Task: Create List Brand Vision Statement in Board SaaS Sales Strategies to Workspace Crowdfunding Platforms. Create List Brand Values in Board Sales Target Setting and Monitoring to Workspace Crowdfunding Platforms. Create List Brand Personality in Board Content Marketing Infographic Creation and Promotion Strategy to Workspace Crowdfunding Platforms
Action: Mouse moved to (70, 263)
Screenshot: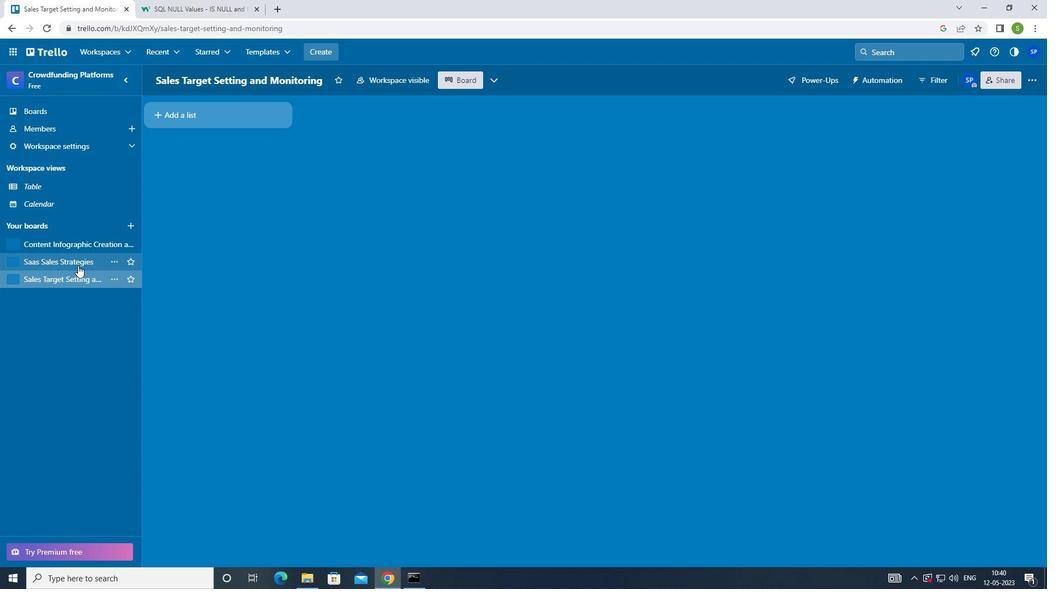 
Action: Mouse pressed left at (70, 263)
Screenshot: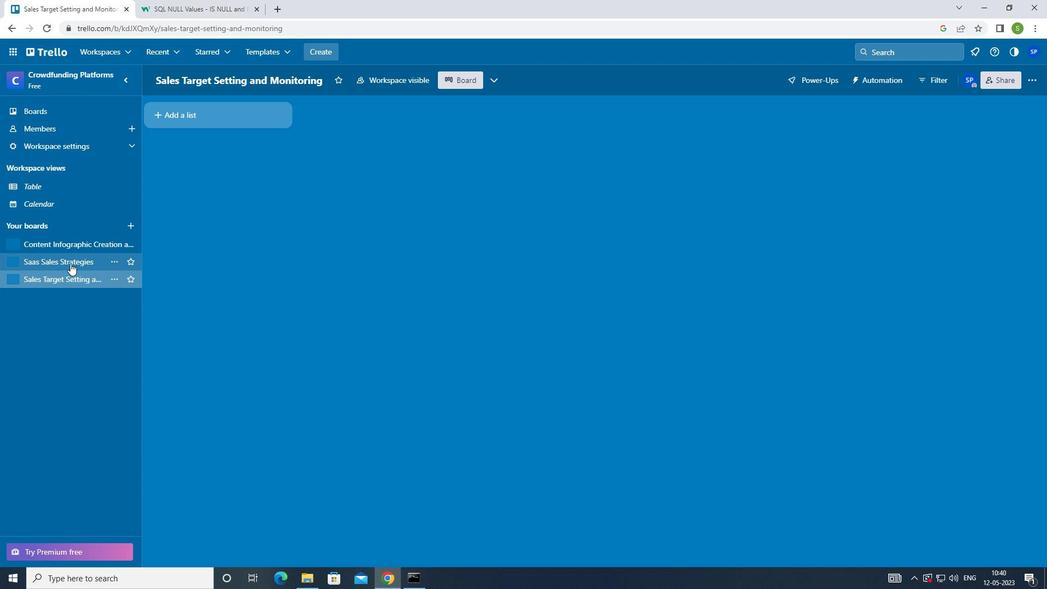 
Action: Mouse moved to (196, 118)
Screenshot: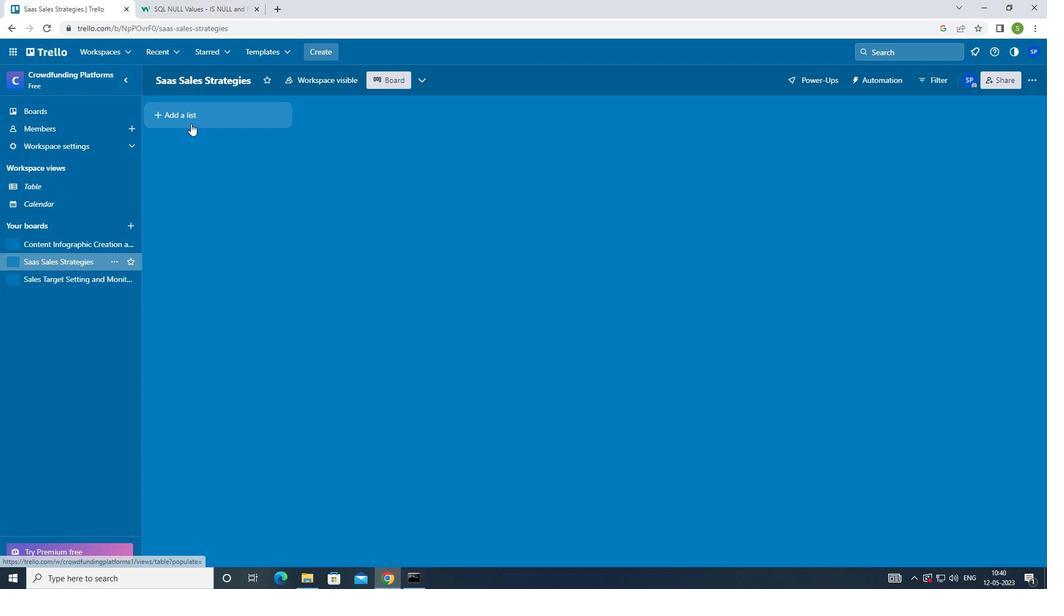 
Action: Mouse pressed left at (196, 118)
Screenshot: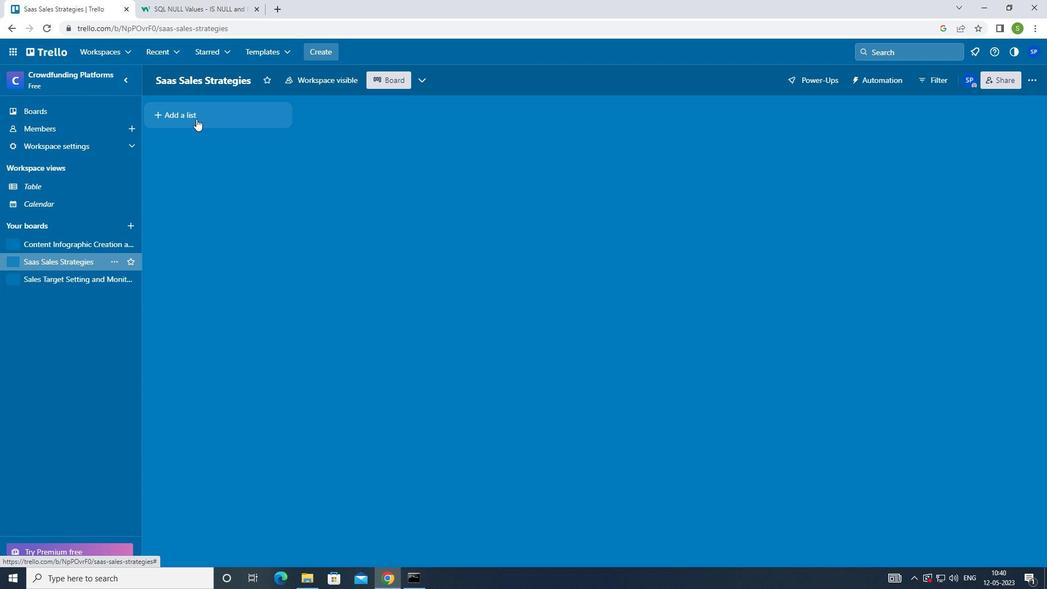 
Action: Mouse moved to (212, 317)
Screenshot: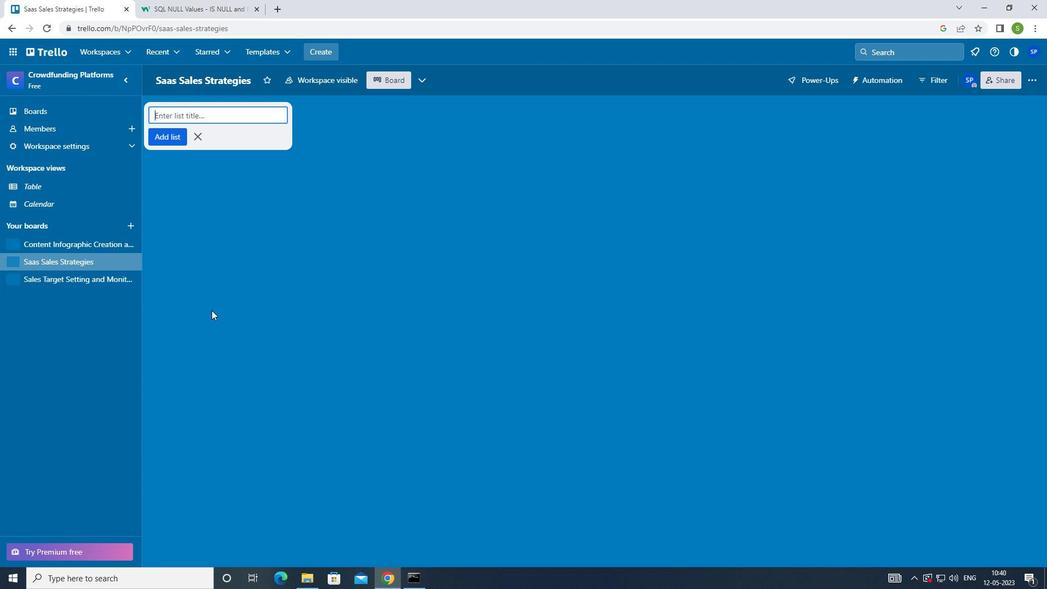 
Action: Key pressed <Key.shift>BRAND<Key.space>VISION<Key.space><Key.shift>STATEMENT
Screenshot: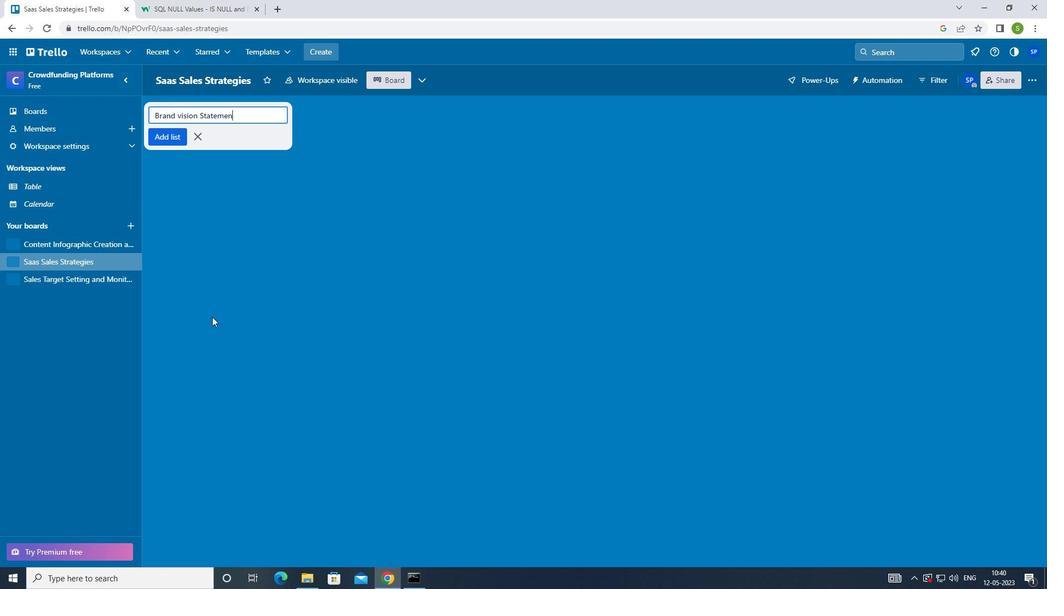 
Action: Mouse moved to (169, 136)
Screenshot: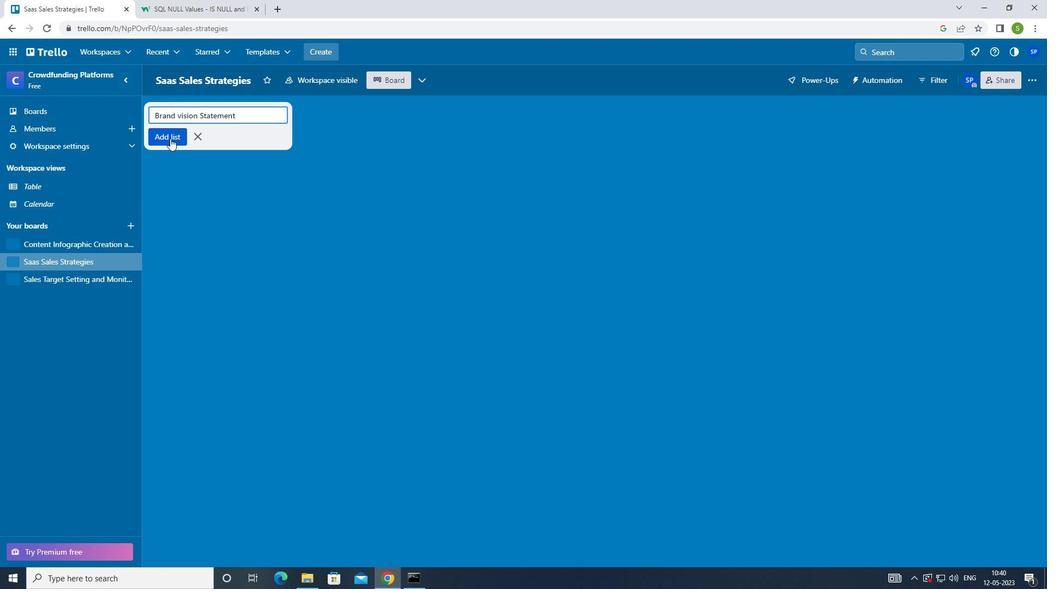 
Action: Mouse pressed left at (169, 136)
Screenshot: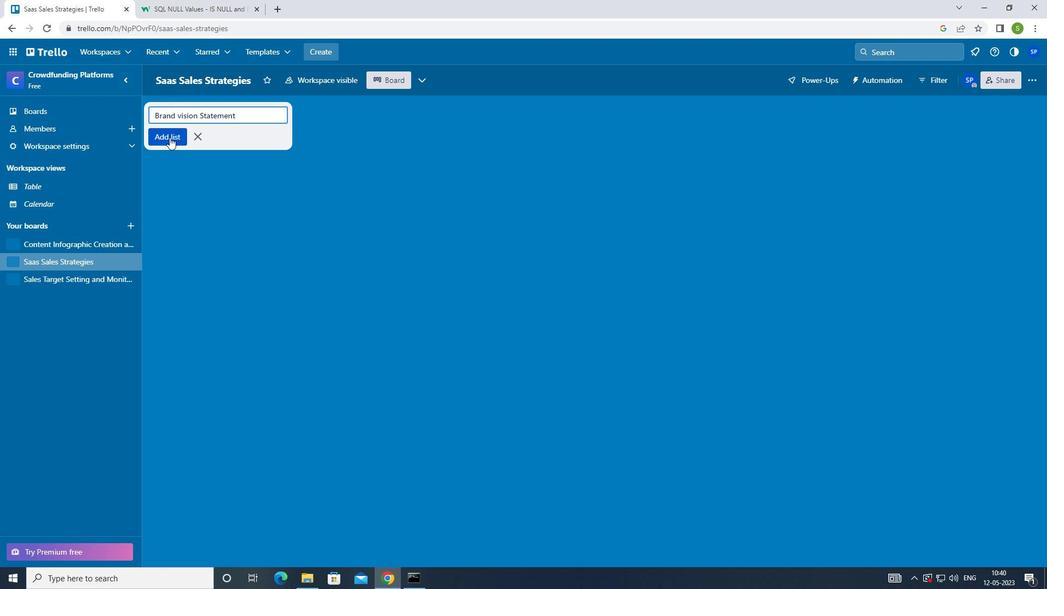 
Action: Mouse moved to (72, 277)
Screenshot: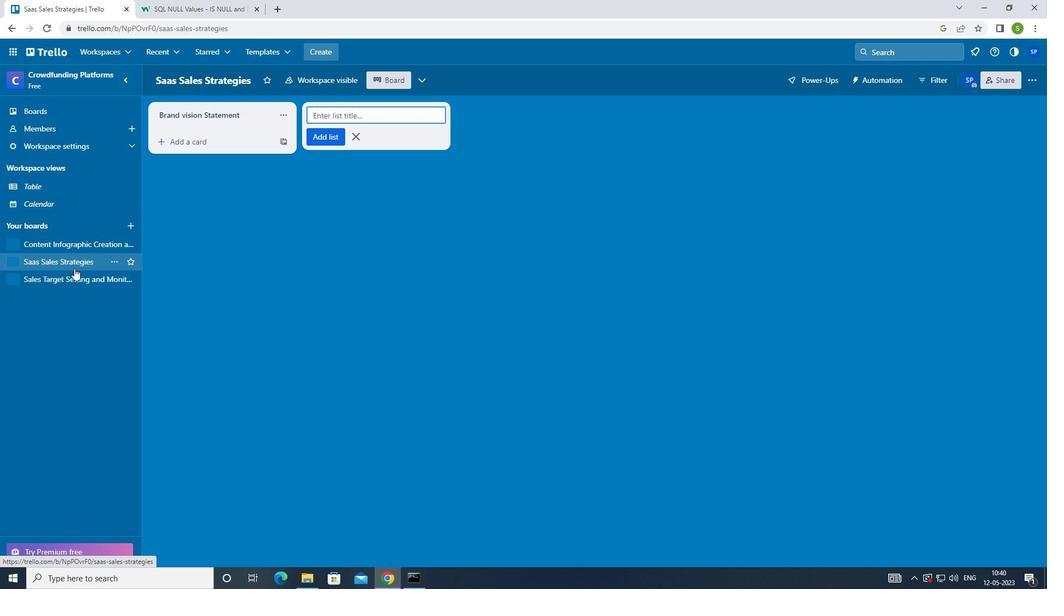 
Action: Mouse pressed left at (72, 277)
Screenshot: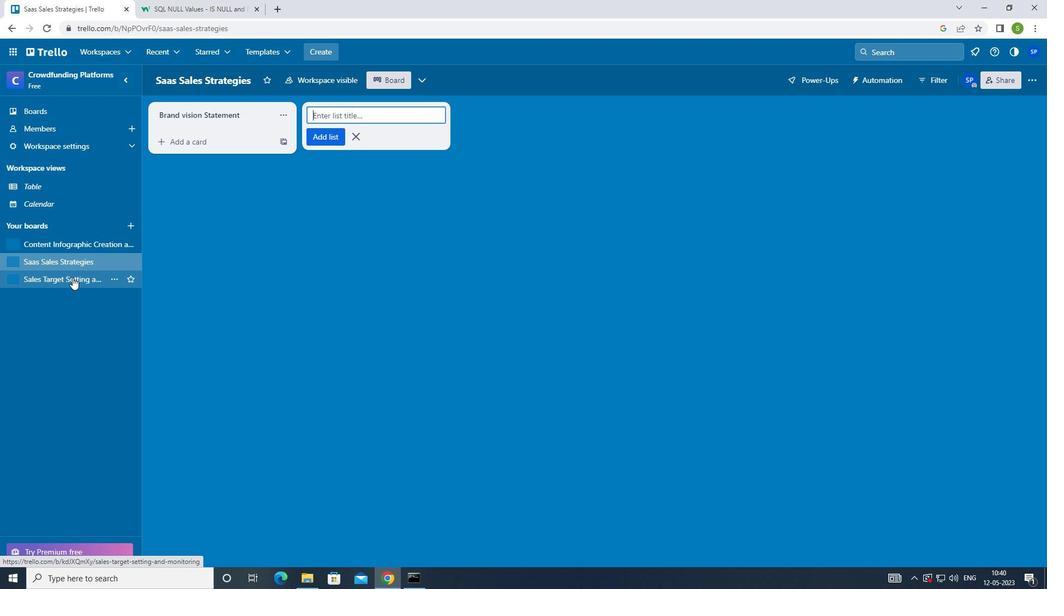 
Action: Mouse moved to (199, 117)
Screenshot: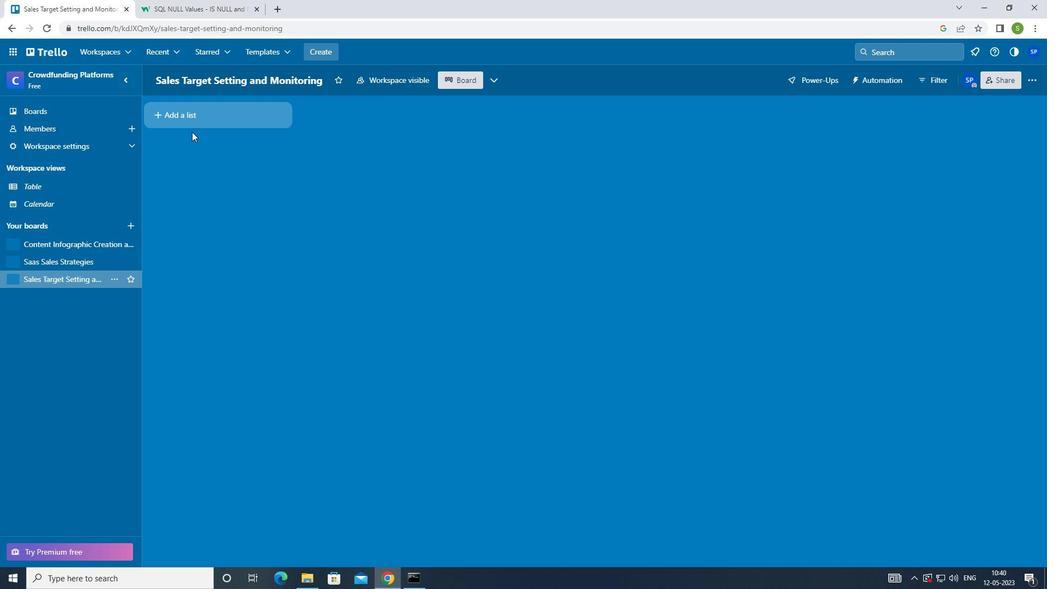 
Action: Mouse pressed left at (199, 117)
Screenshot: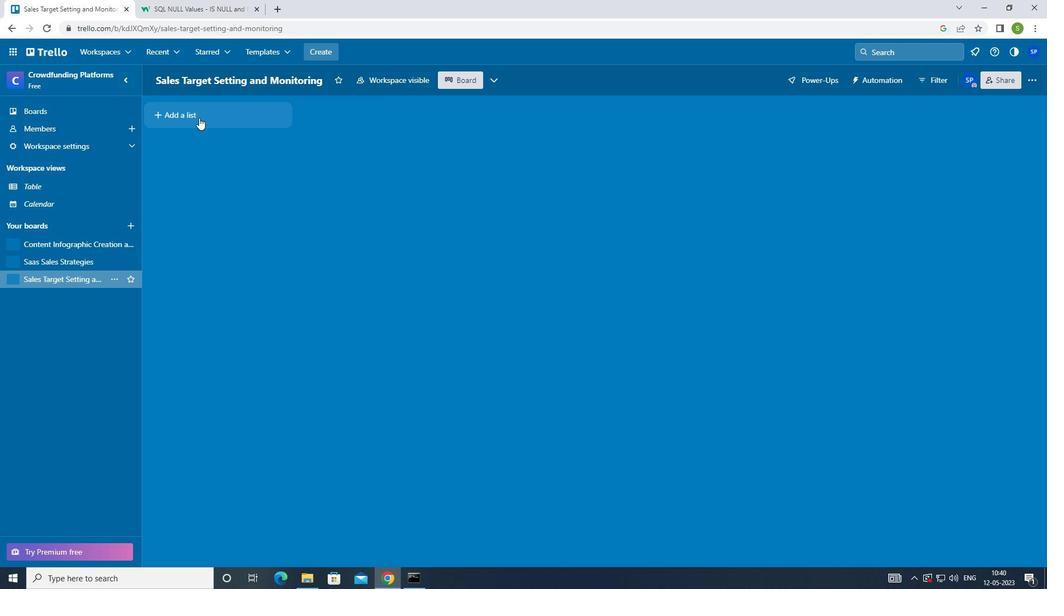 
Action: Mouse moved to (207, 260)
Screenshot: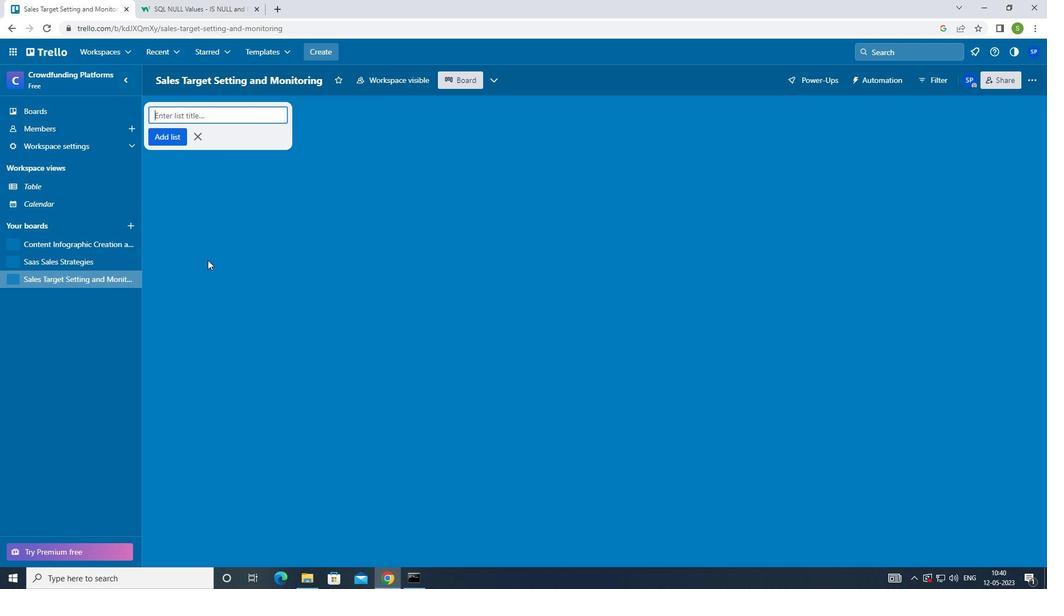 
Action: Key pressed <Key.shift>BRAND<Key.space><Key.shift>VALUES
Screenshot: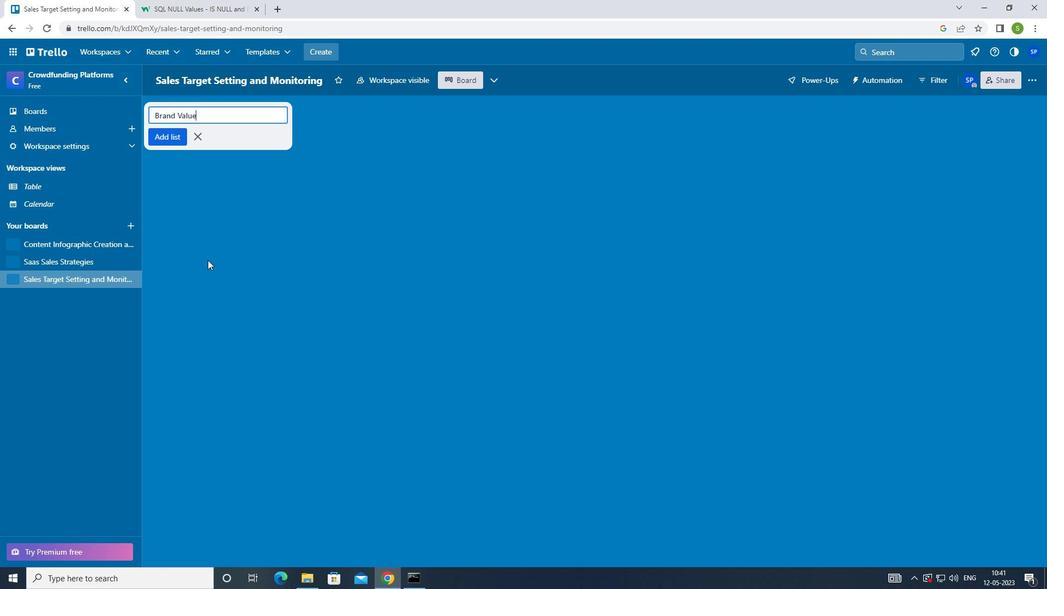 
Action: Mouse moved to (163, 136)
Screenshot: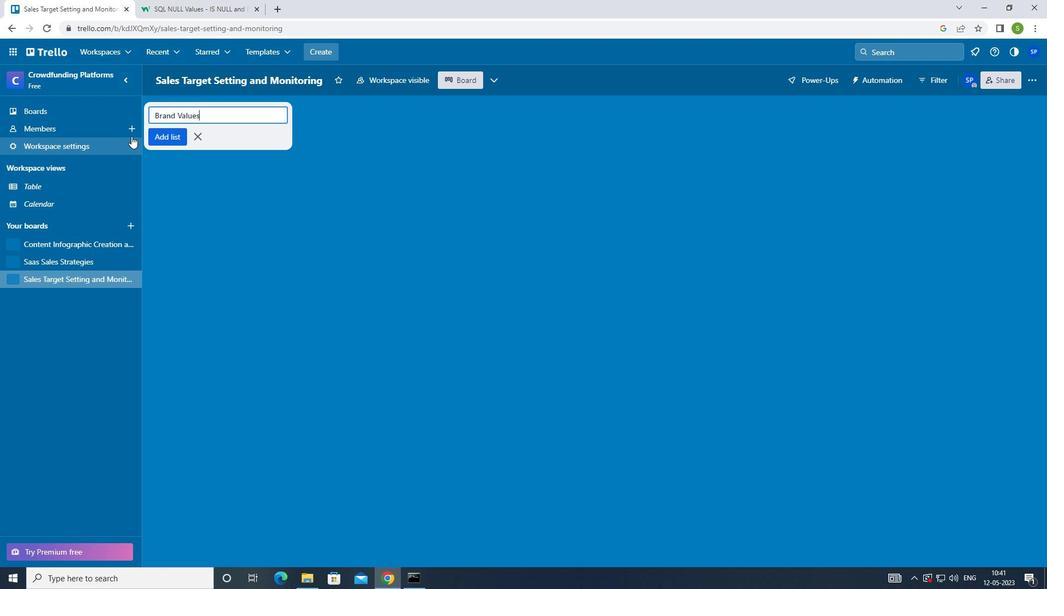 
Action: Mouse pressed left at (163, 136)
Screenshot: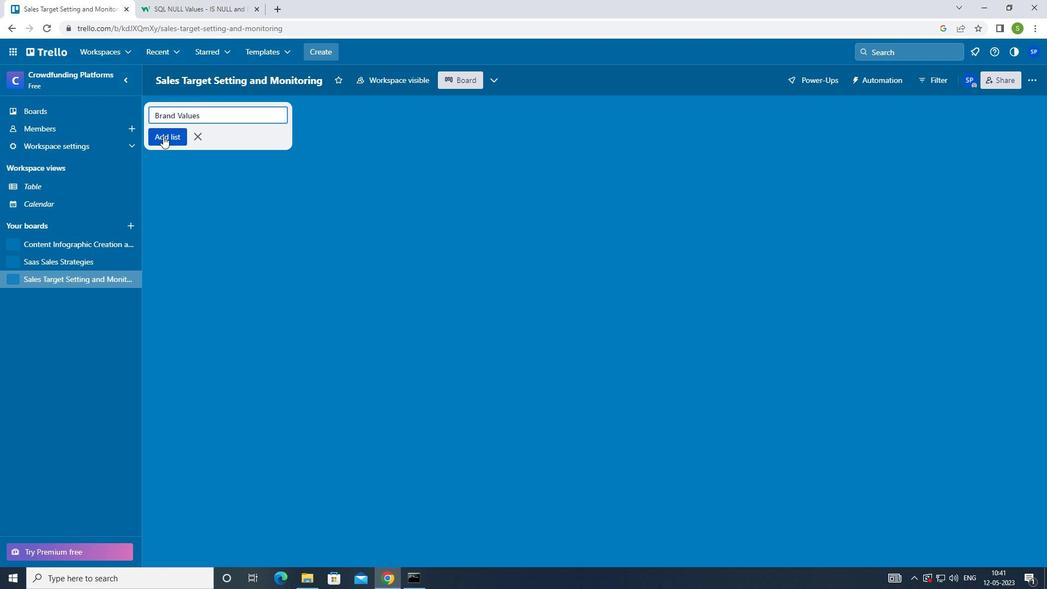 
Action: Mouse moved to (70, 248)
Screenshot: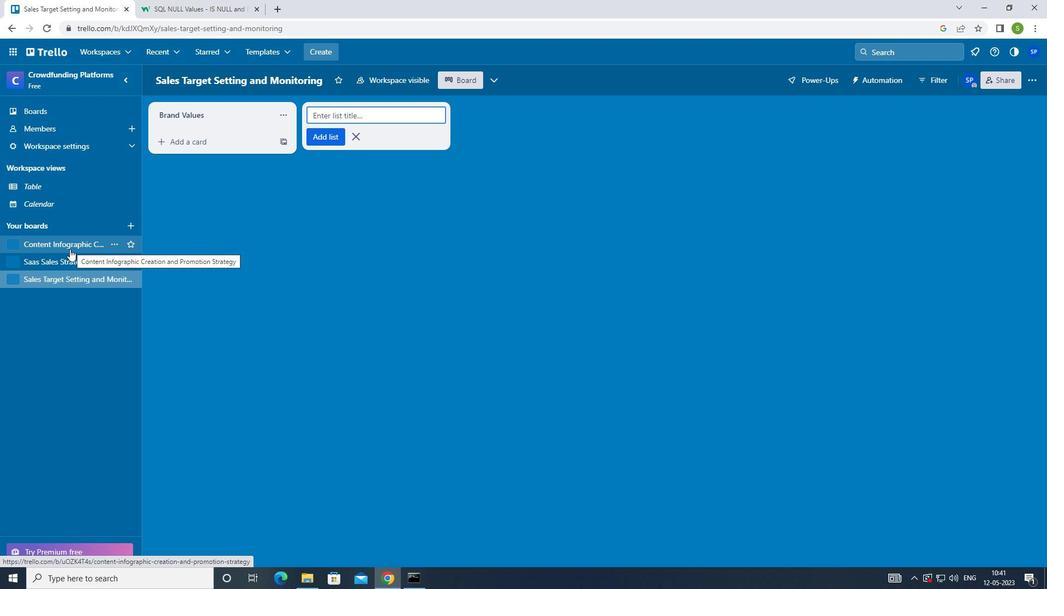 
Action: Mouse pressed left at (70, 248)
Screenshot: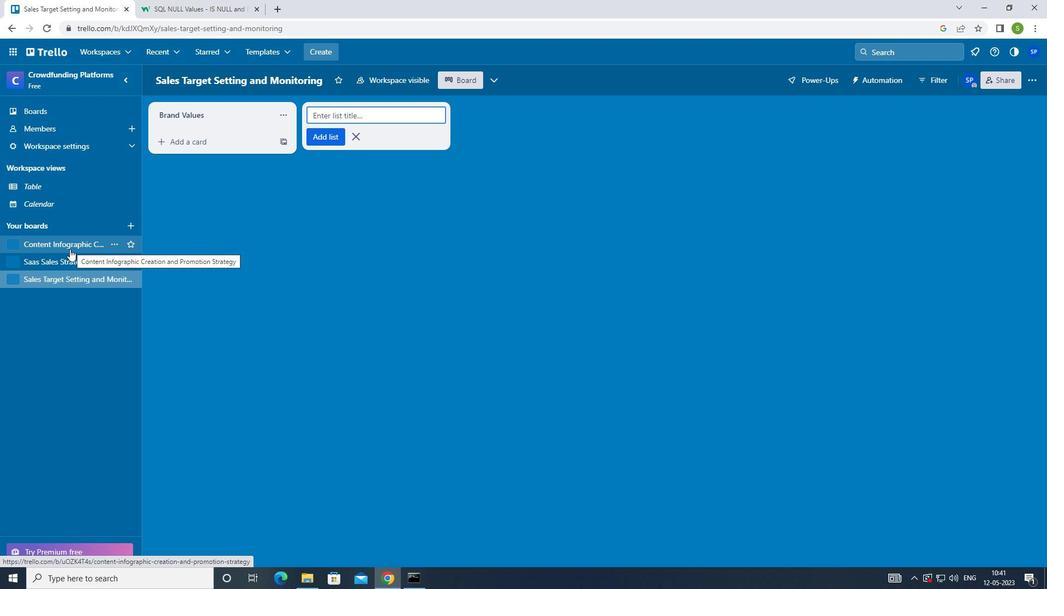 
Action: Mouse moved to (216, 110)
Screenshot: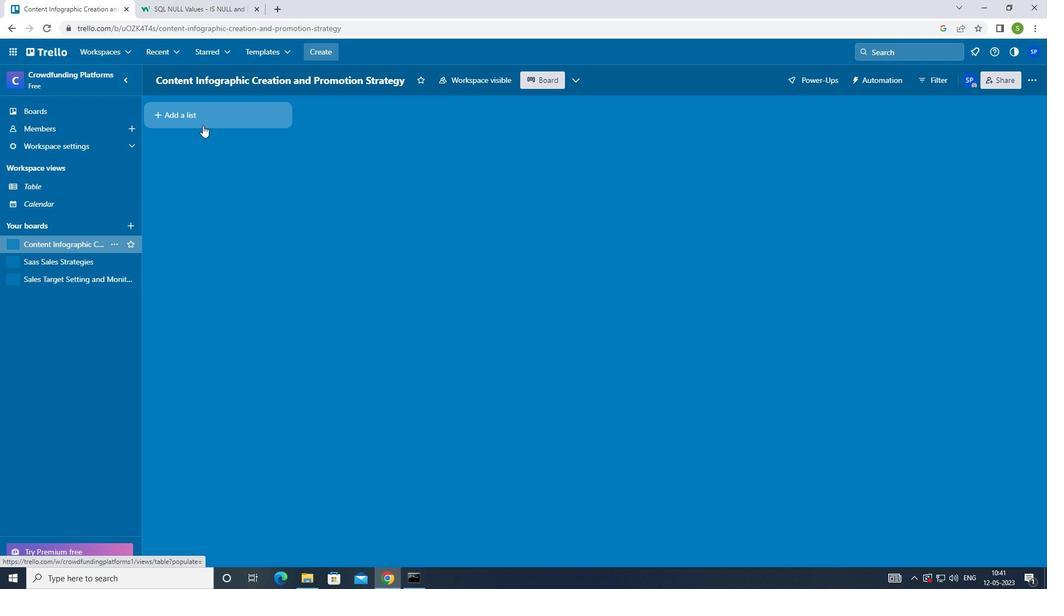 
Action: Mouse pressed left at (216, 110)
Screenshot: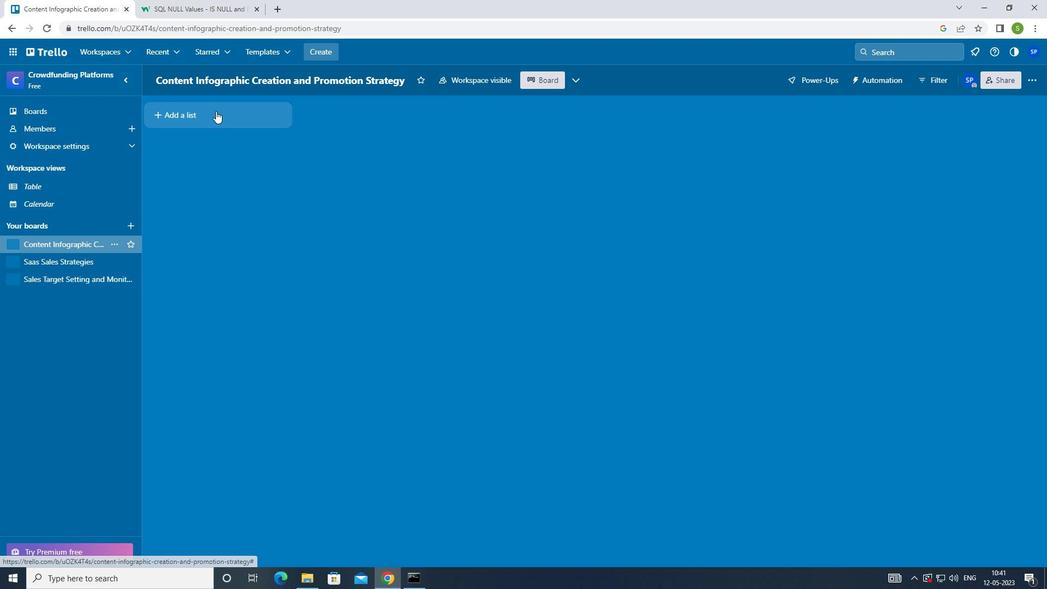 
Action: Mouse moved to (194, 239)
Screenshot: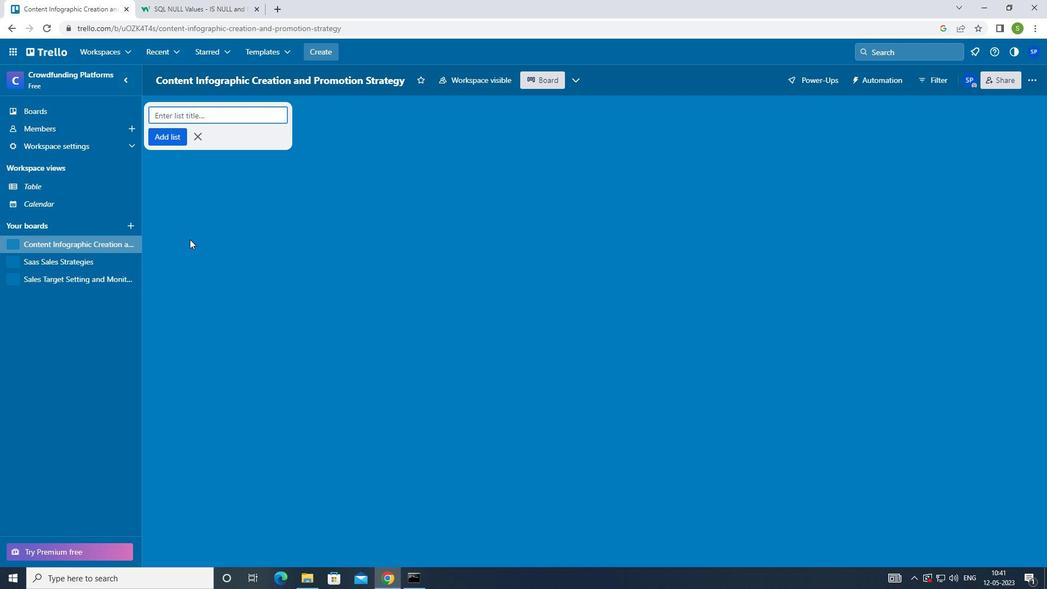 
Action: Key pressed <Key.shift>BRAND<Key.space><Key.shift>PERSONN<Key.backspace>ALITY
Screenshot: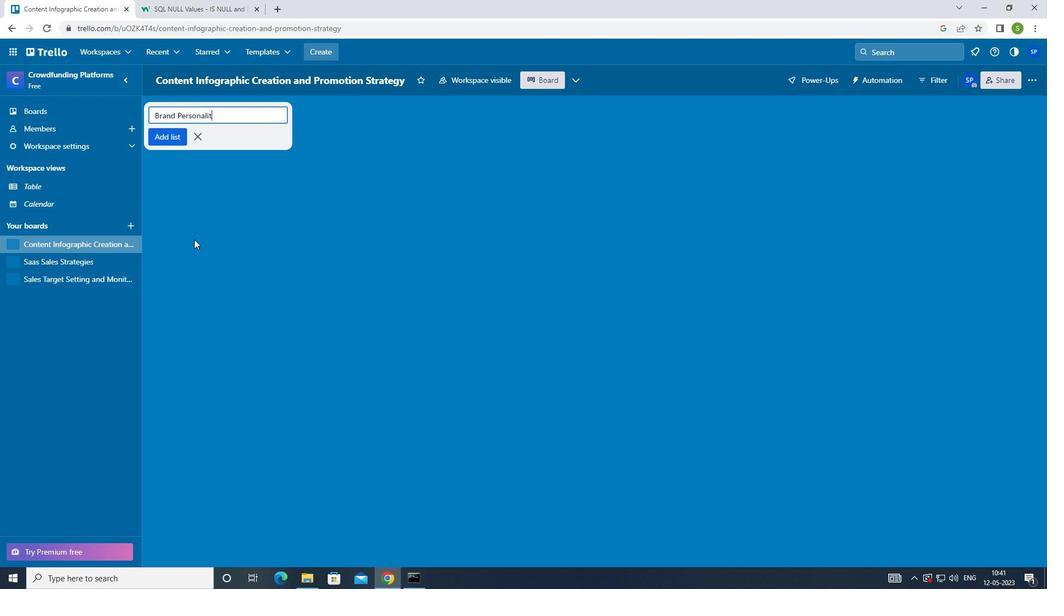 
Action: Mouse moved to (170, 136)
Screenshot: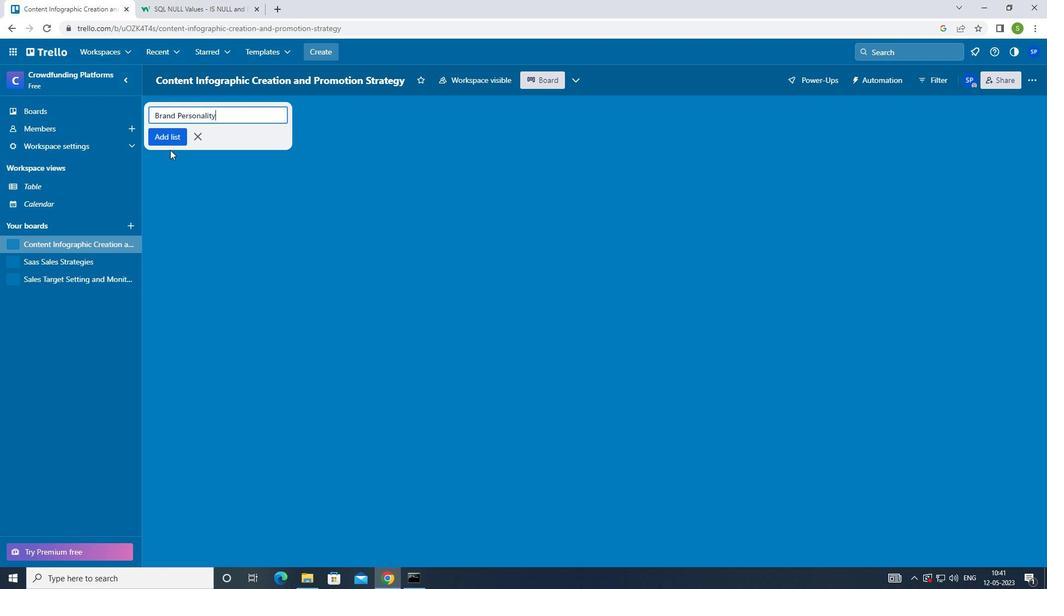 
Action: Mouse pressed left at (170, 136)
Screenshot: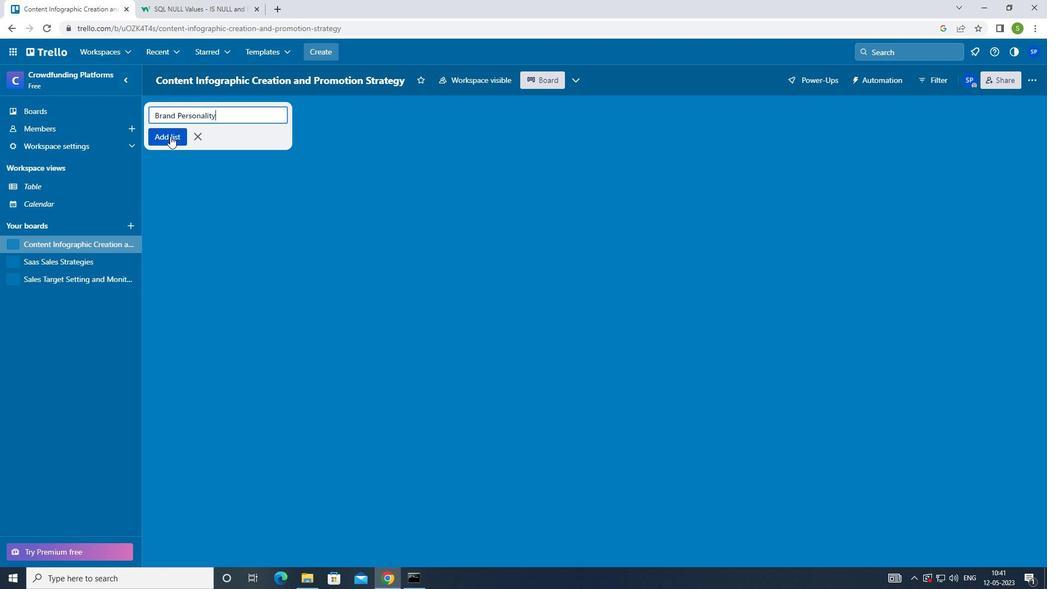 
Action: Mouse moved to (219, 247)
Screenshot: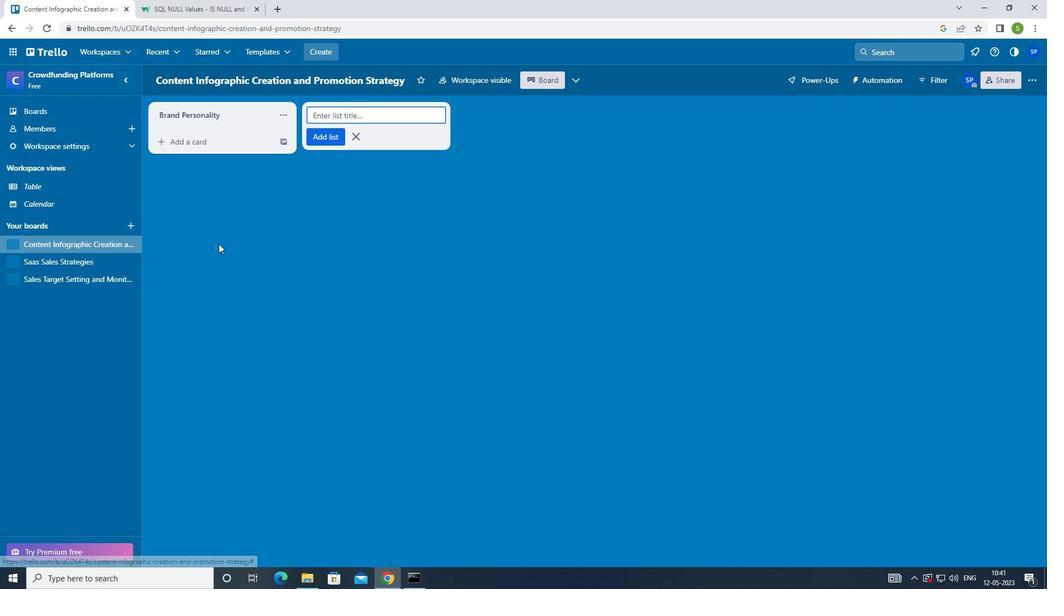 
Action: Key pressed <Key.f8>
Screenshot: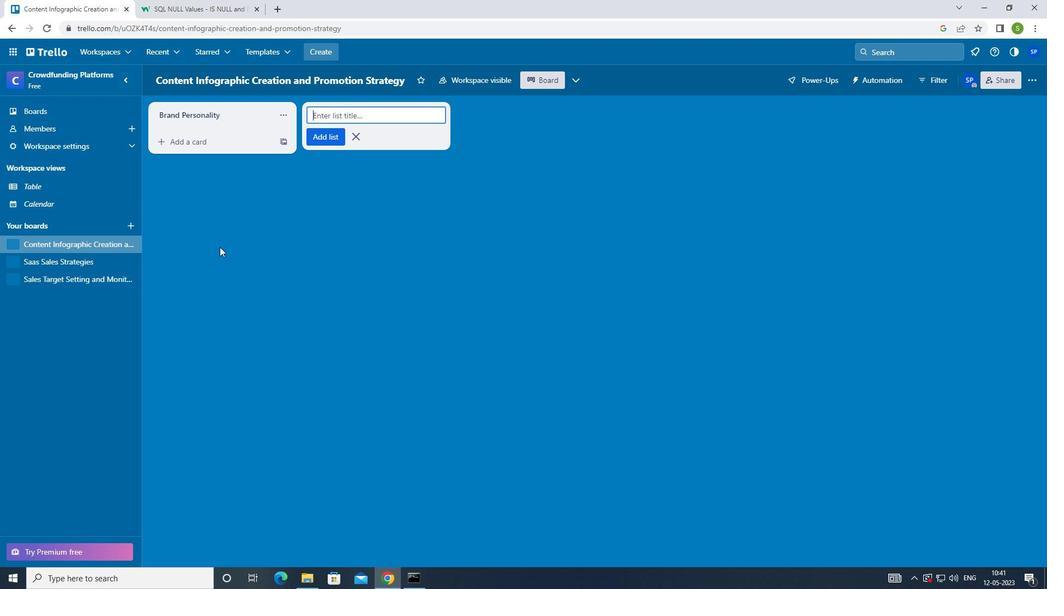 
